 Task: Play online crossword game.
Action: Mouse moved to (429, 192)
Screenshot: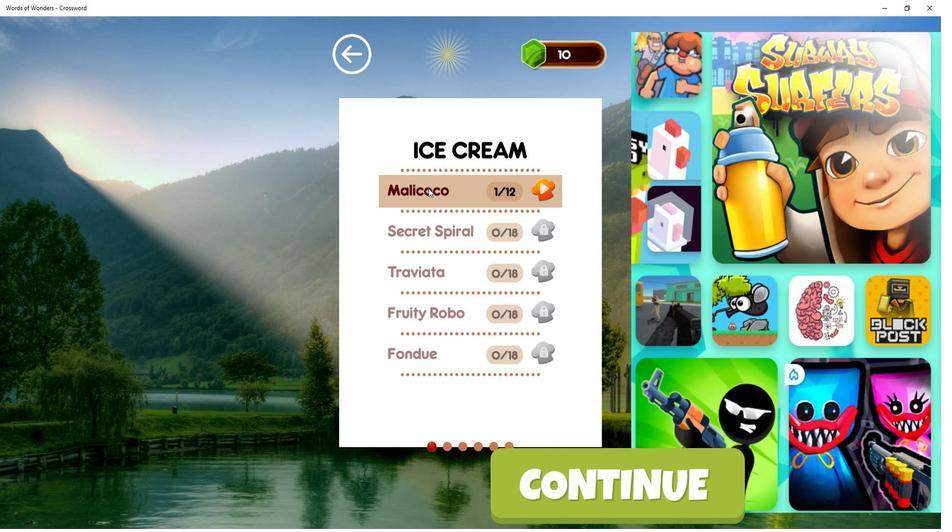 
Action: Mouse pressed left at (429, 192)
Screenshot: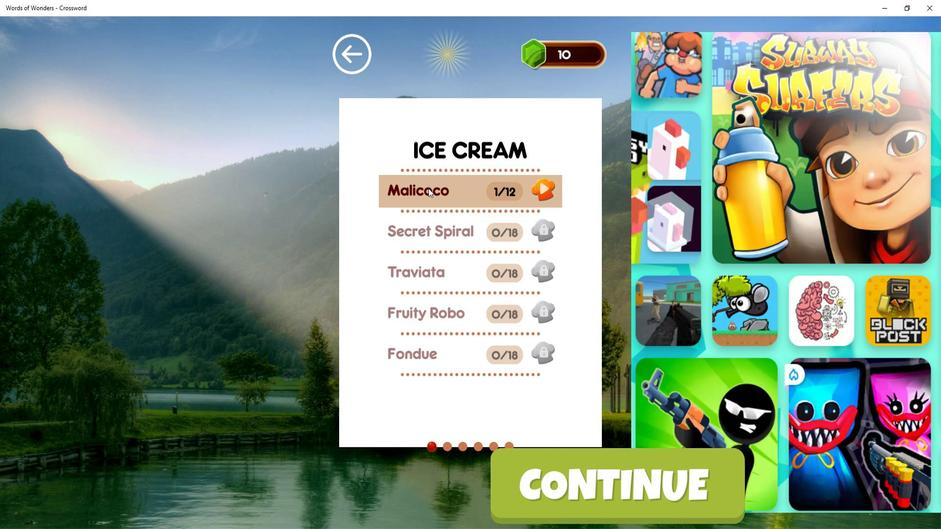 
Action: Mouse moved to (219, 177)
Screenshot: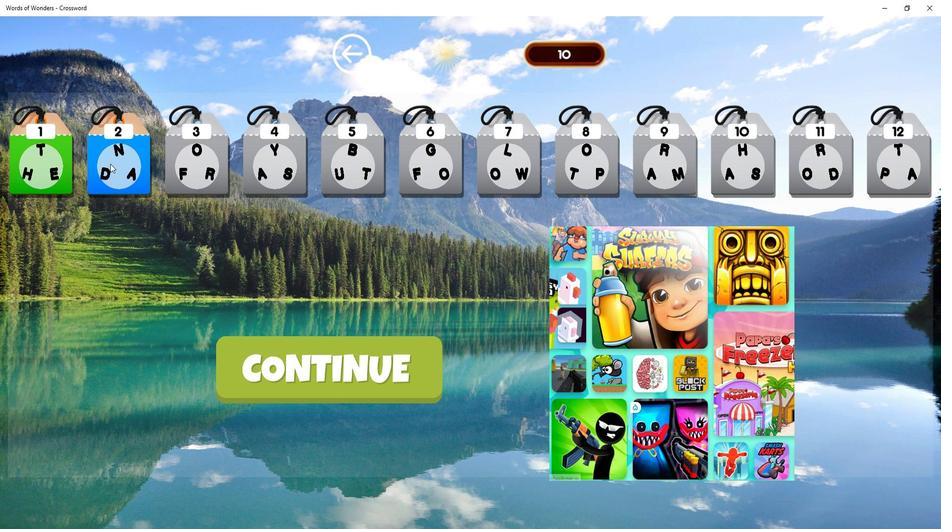
Action: Mouse pressed left at (219, 177)
Screenshot: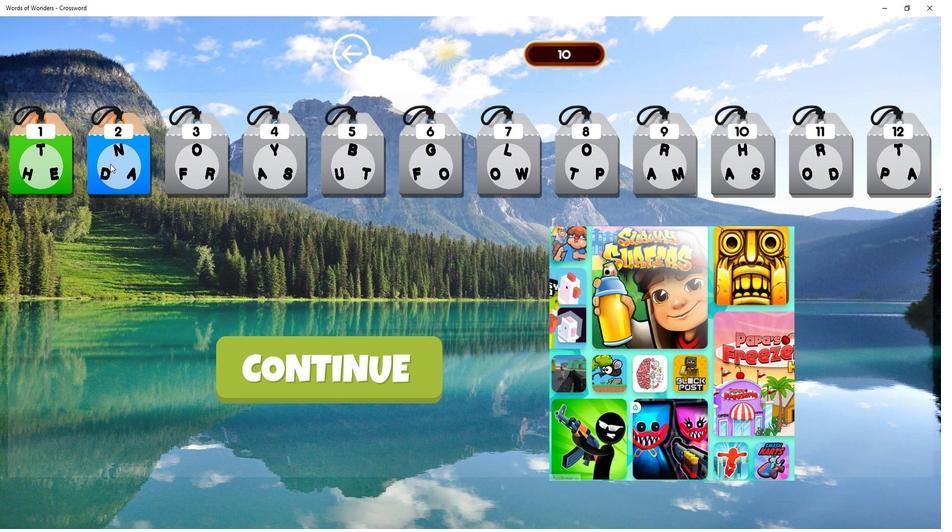 
Action: Mouse moved to (422, 312)
Screenshot: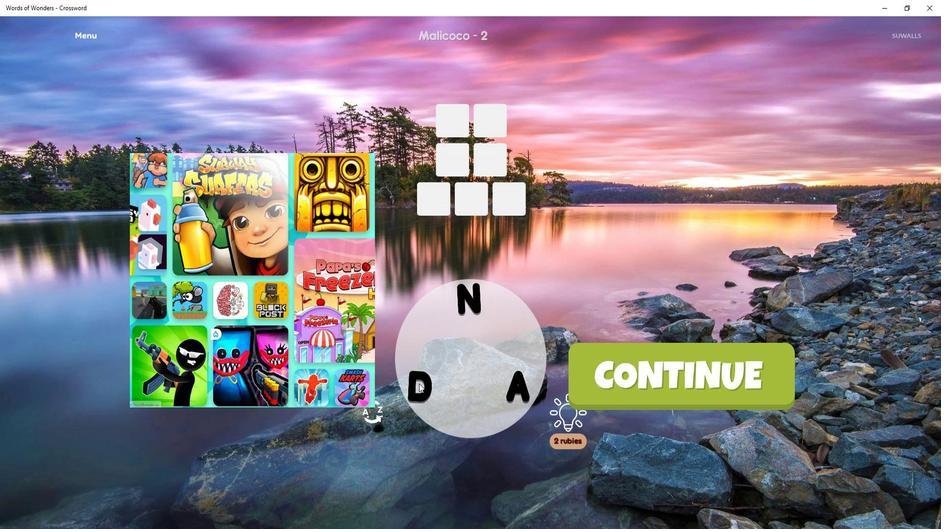 
Action: Mouse pressed left at (422, 312)
Screenshot: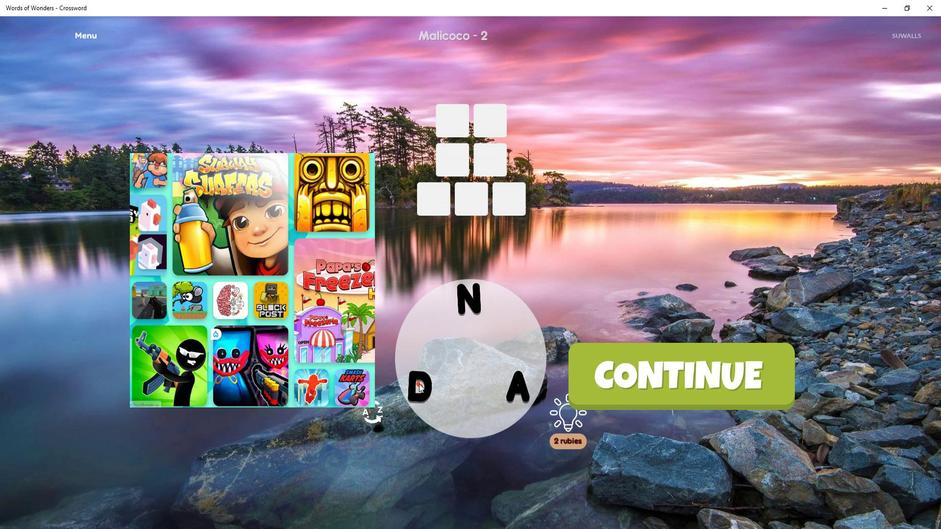 
Action: Mouse moved to (455, 259)
Screenshot: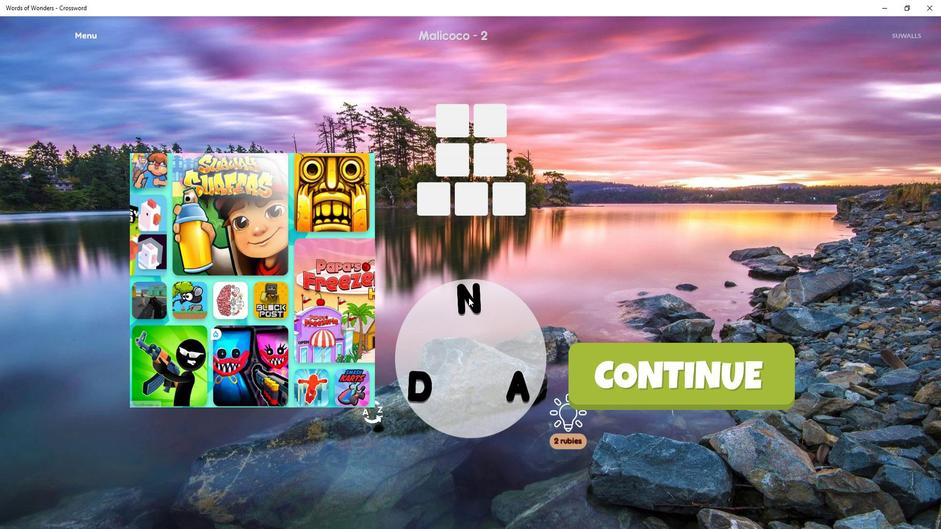 
Action: Mouse pressed left at (455, 259)
Screenshot: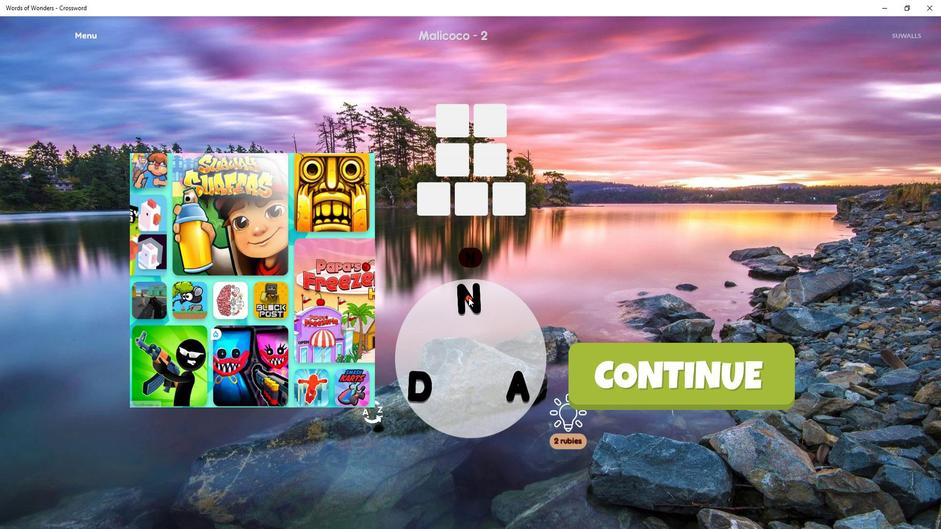 
Action: Mouse moved to (486, 317)
Screenshot: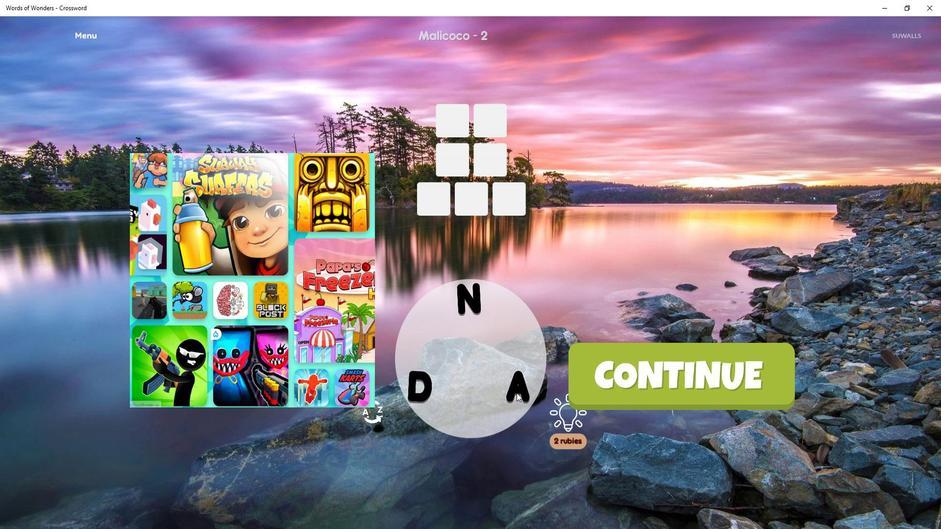 
Action: Mouse pressed left at (486, 317)
Screenshot: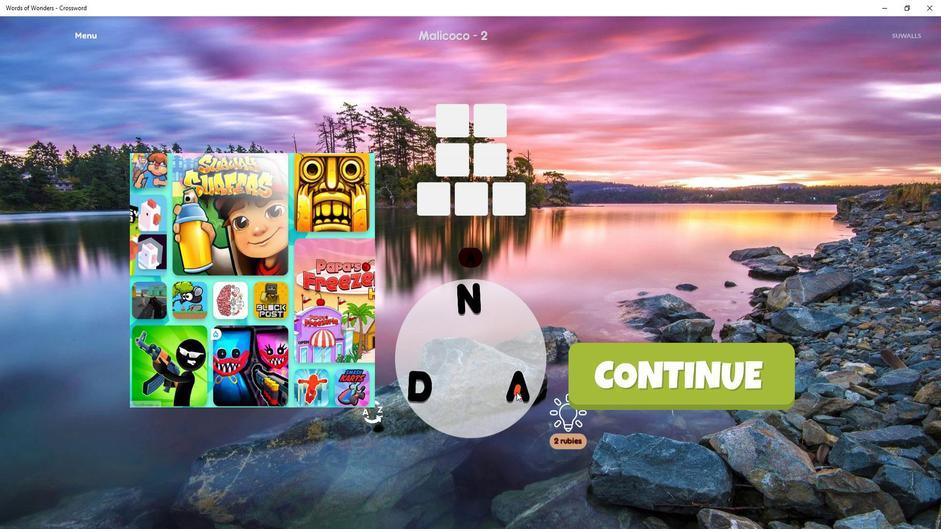 
Action: Mouse moved to (490, 318)
Screenshot: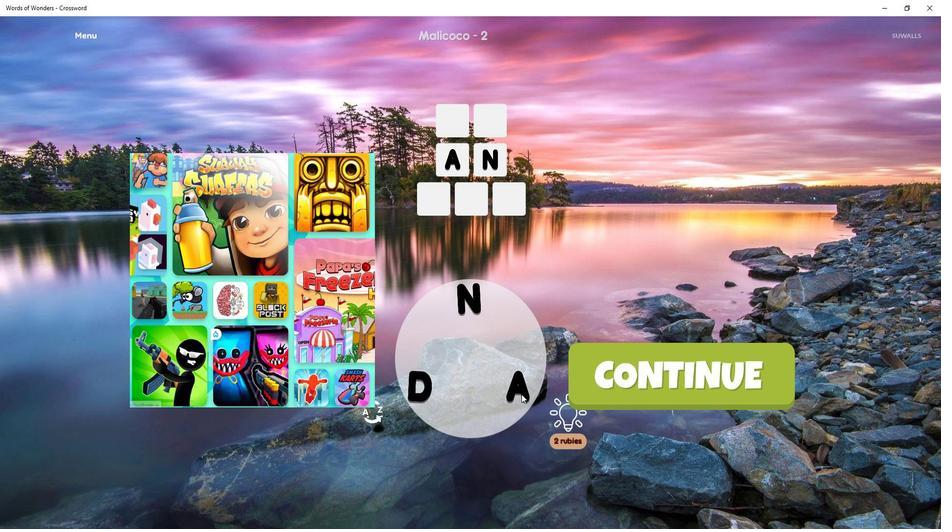 
Action: Mouse pressed left at (490, 318)
Screenshot: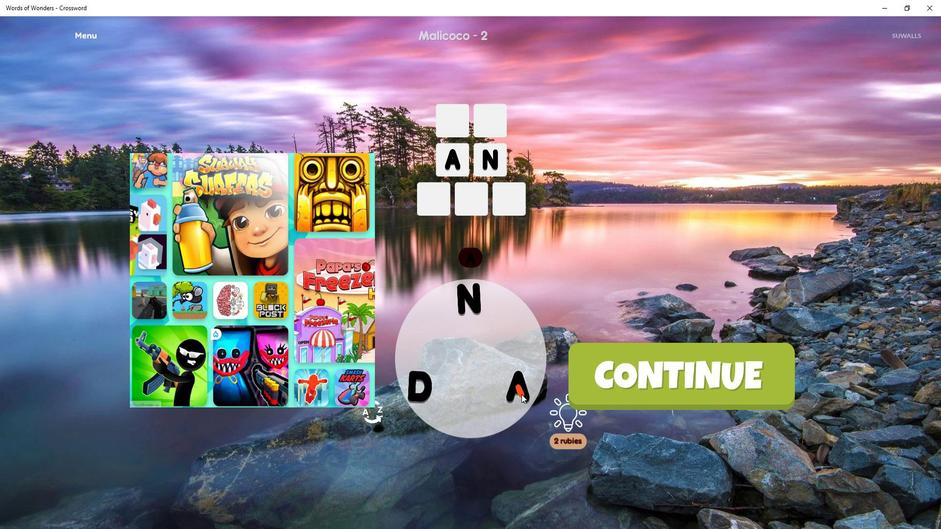 
Action: Mouse moved to (454, 255)
Screenshot: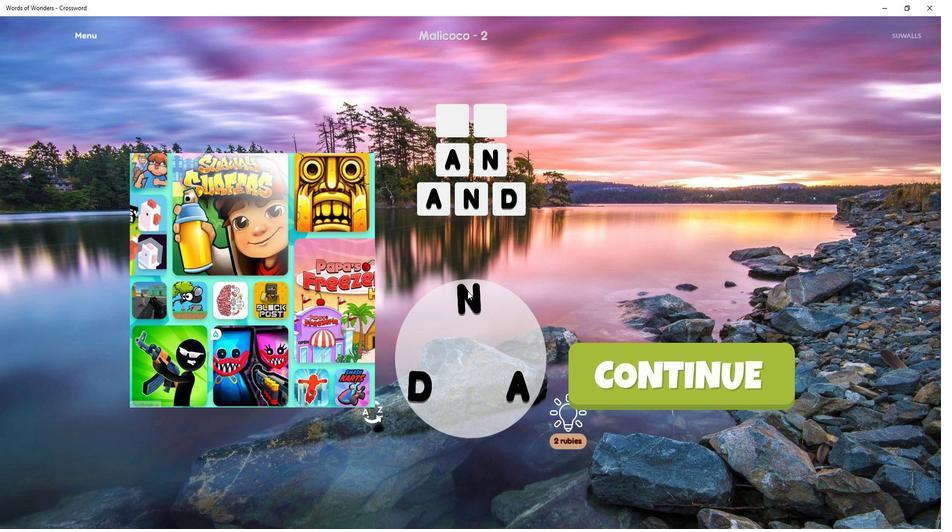 
Action: Mouse pressed left at (454, 255)
Screenshot: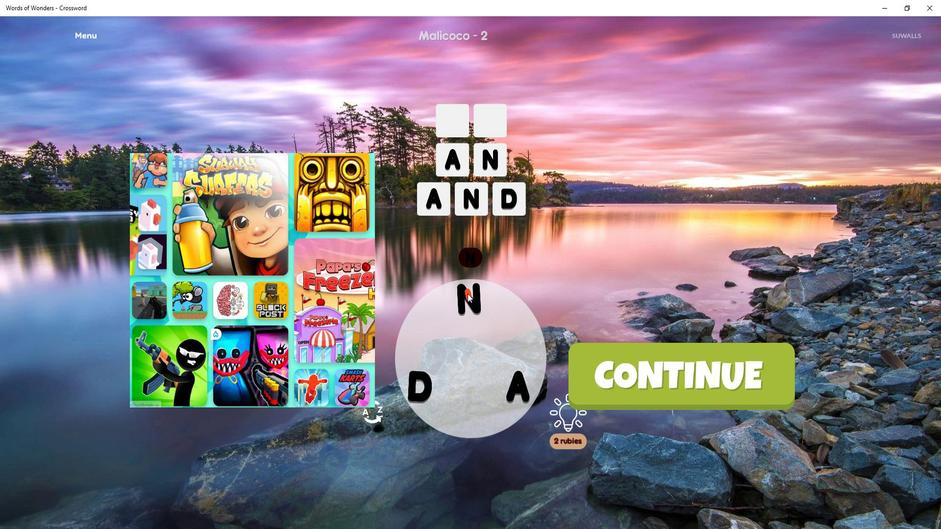 
Action: Mouse moved to (421, 312)
Screenshot: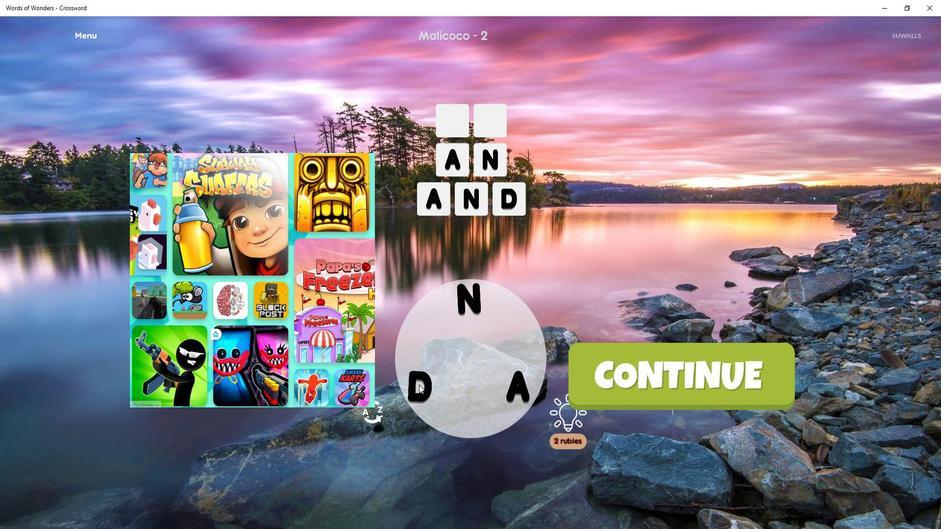 
Action: Mouse pressed left at (421, 312)
Screenshot: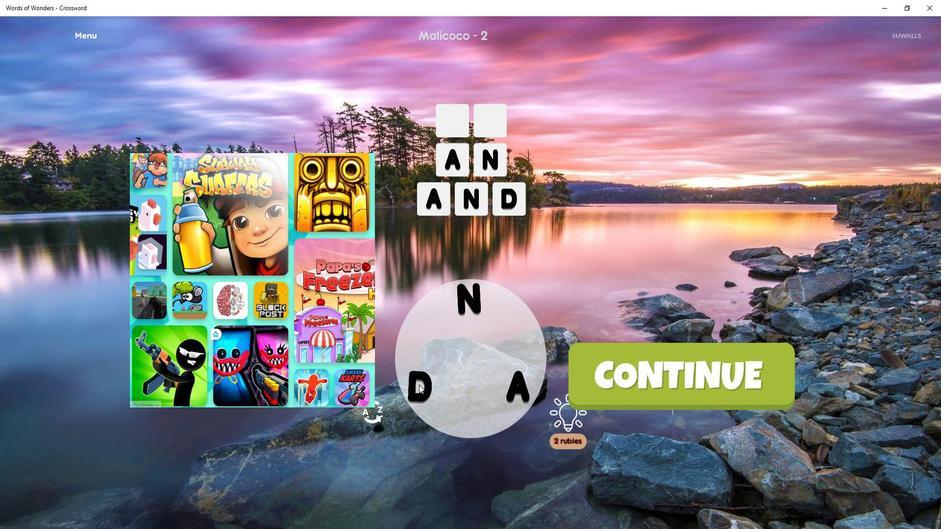 
Action: Mouse moved to (485, 316)
Screenshot: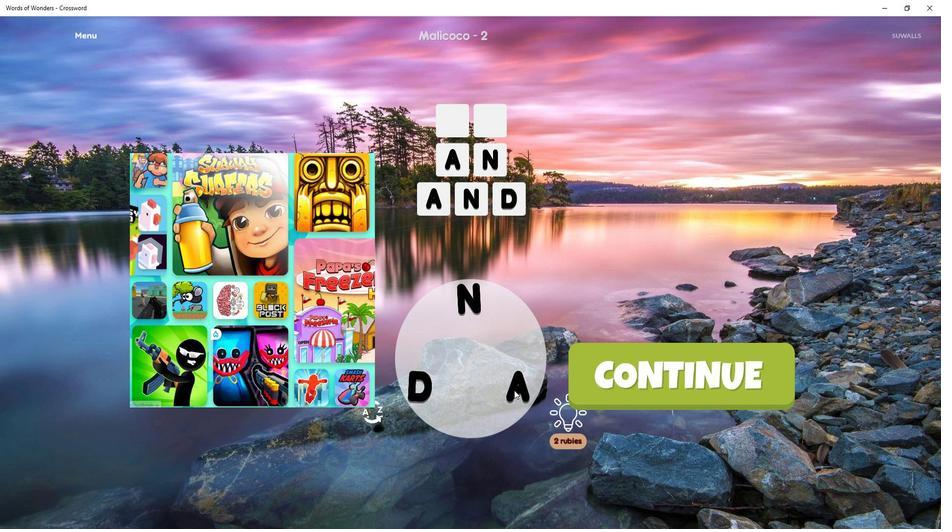 
Action: Mouse pressed left at (485, 316)
Screenshot: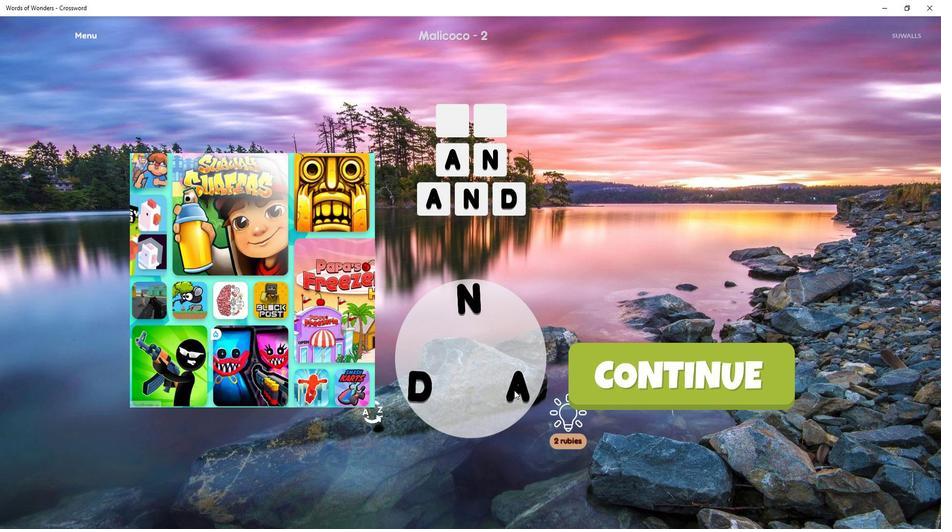 
Action: Mouse moved to (564, 209)
Screenshot: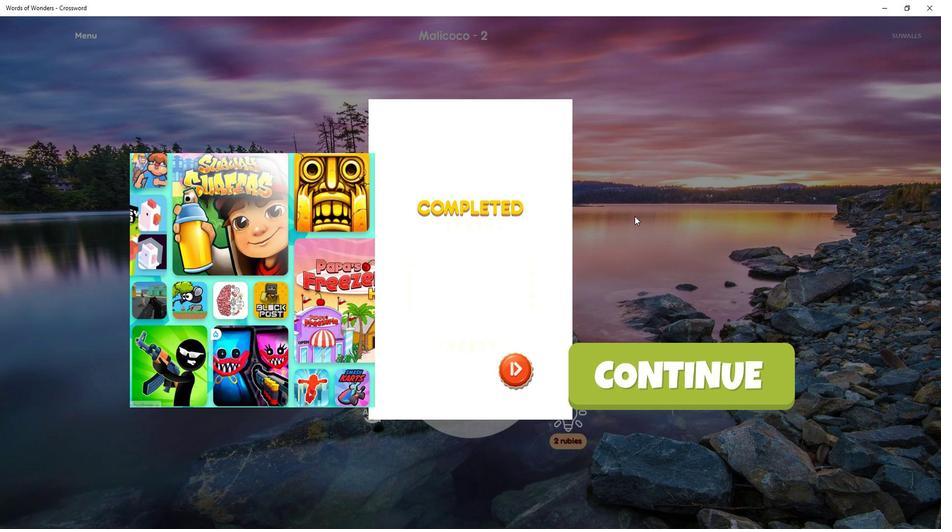 
